 Task: Create a section Feature Flagging Sprint and in the section, add a milestone API Integration in the project AutoBoost
Action: Mouse moved to (90, 254)
Screenshot: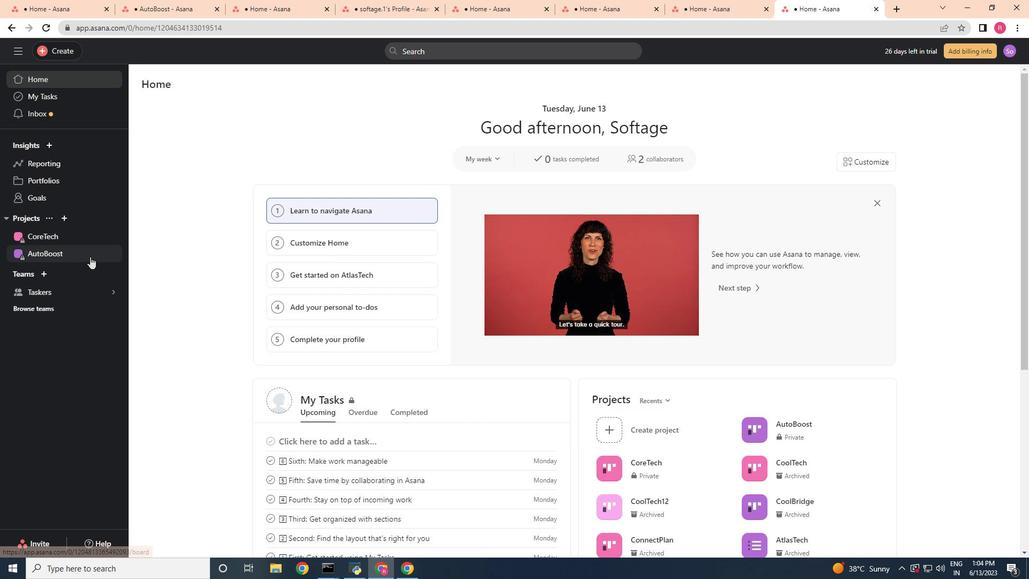 
Action: Mouse pressed left at (90, 254)
Screenshot: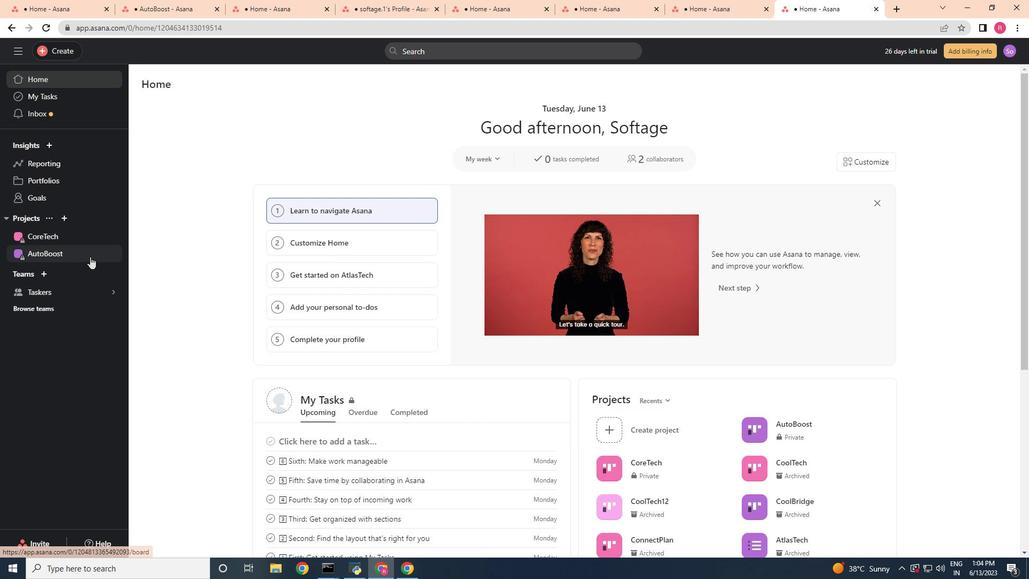 
Action: Mouse moved to (195, 105)
Screenshot: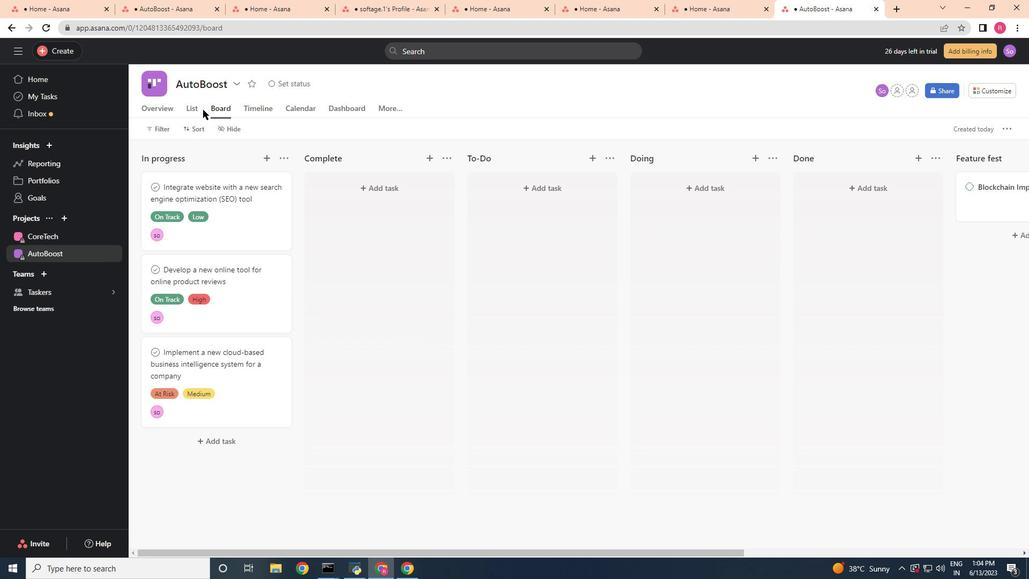 
Action: Mouse pressed left at (195, 105)
Screenshot: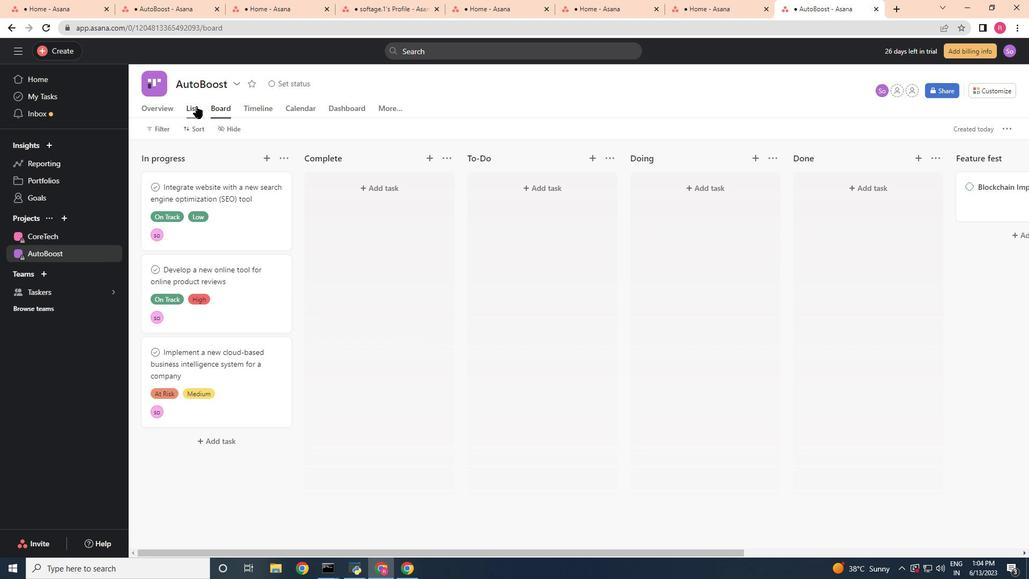 
Action: Mouse moved to (262, 396)
Screenshot: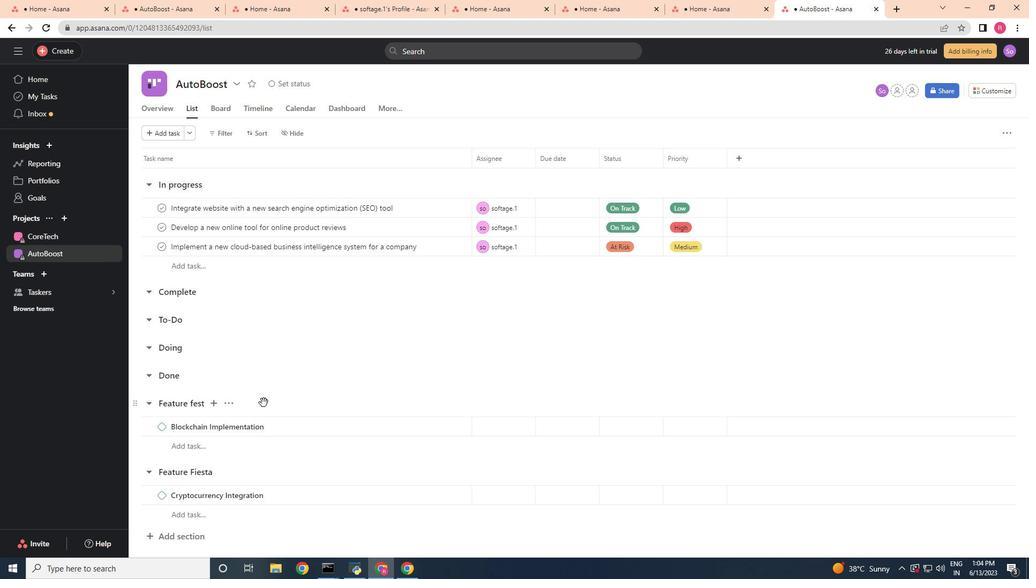 
Action: Mouse scrolled (262, 396) with delta (0, 0)
Screenshot: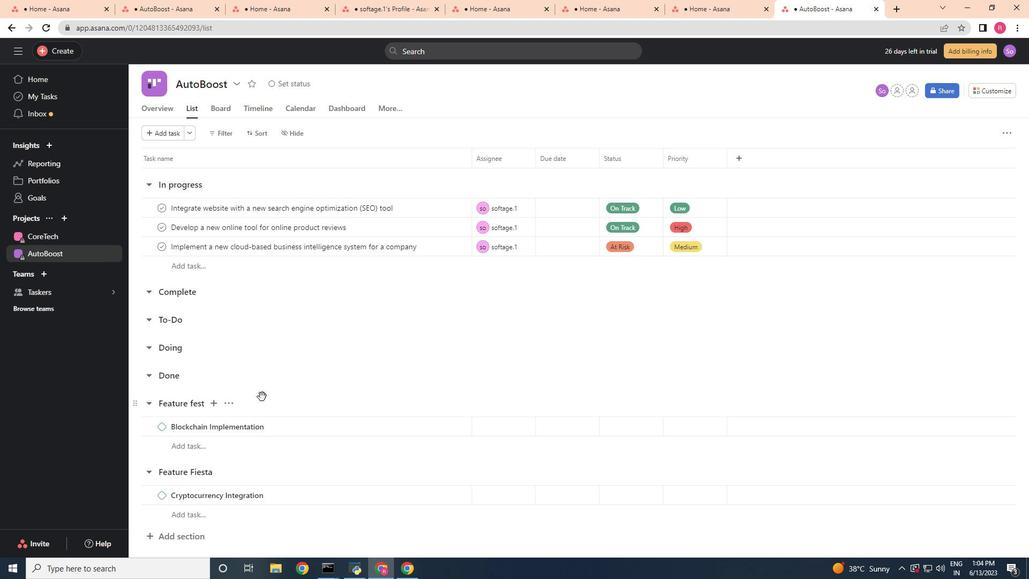 
Action: Mouse scrolled (262, 396) with delta (0, 0)
Screenshot: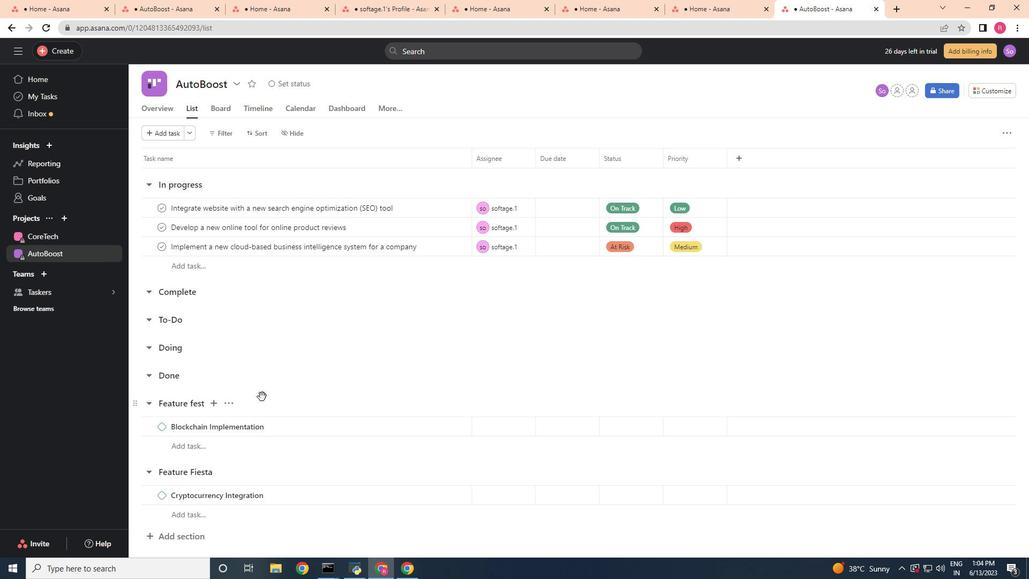 
Action: Mouse scrolled (262, 396) with delta (0, 0)
Screenshot: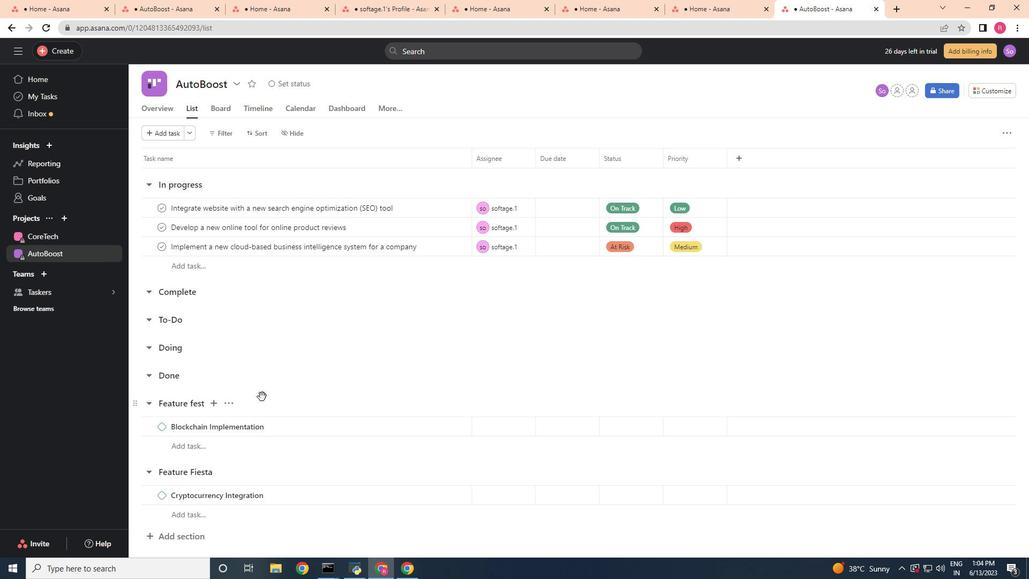 
Action: Mouse scrolled (262, 396) with delta (0, 0)
Screenshot: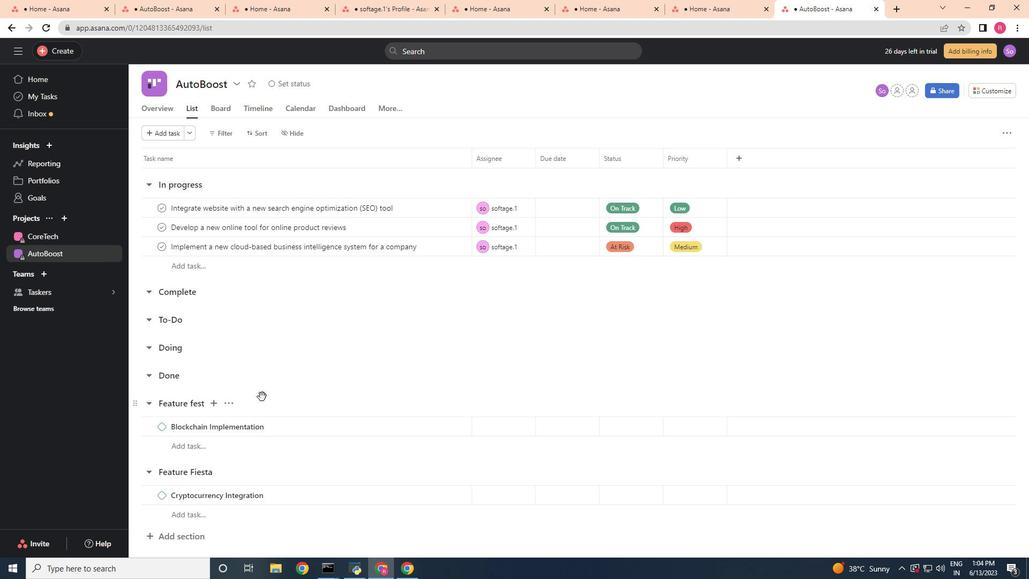 
Action: Mouse scrolled (262, 396) with delta (0, 0)
Screenshot: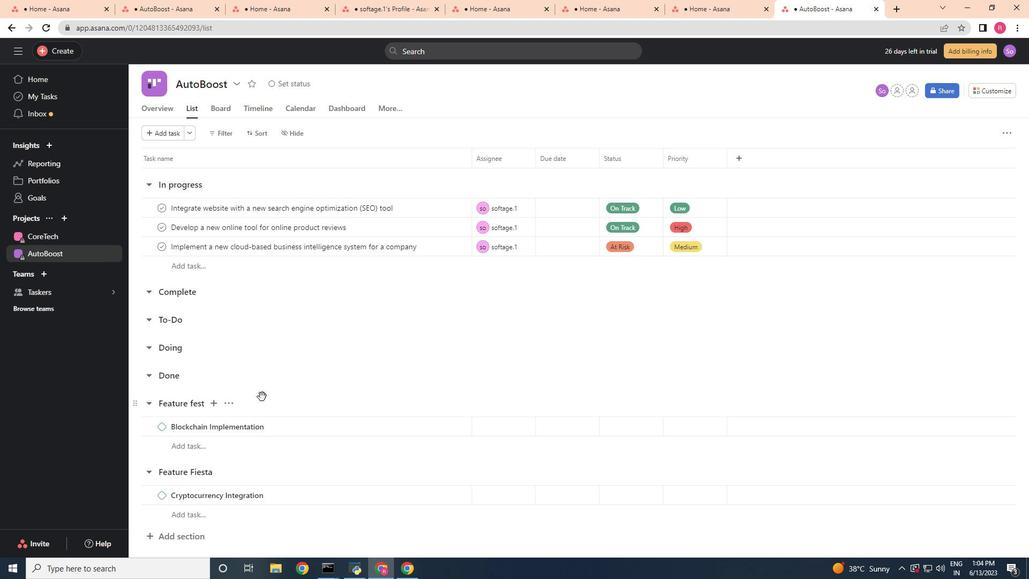 
Action: Mouse moved to (187, 539)
Screenshot: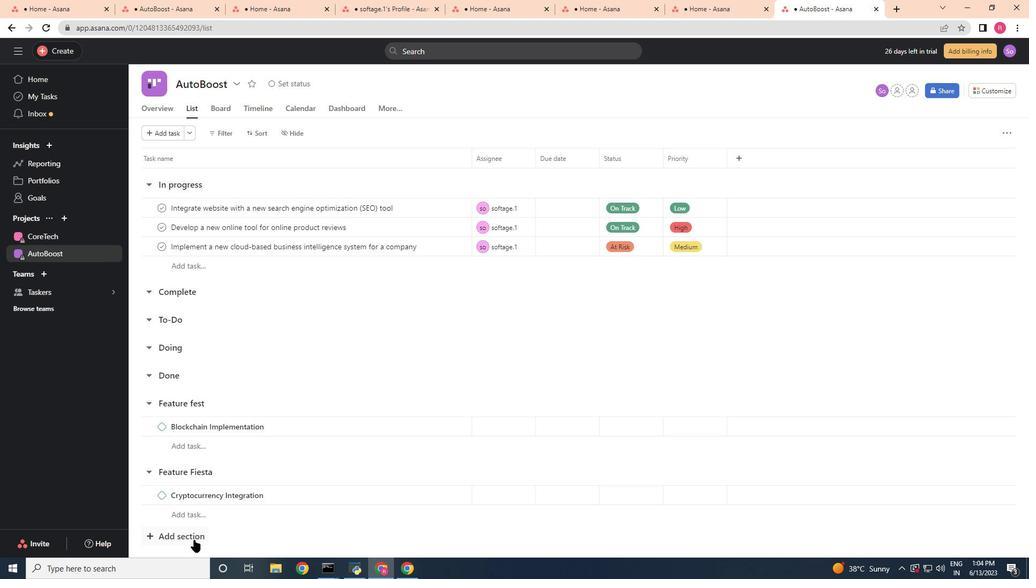 
Action: Mouse pressed left at (187, 539)
Screenshot: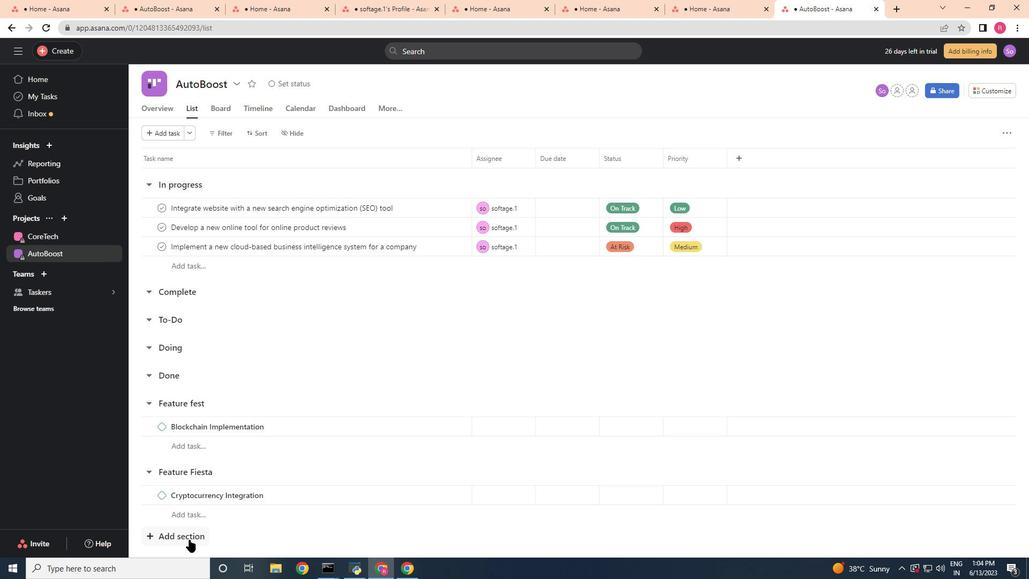 
Action: Mouse moved to (190, 526)
Screenshot: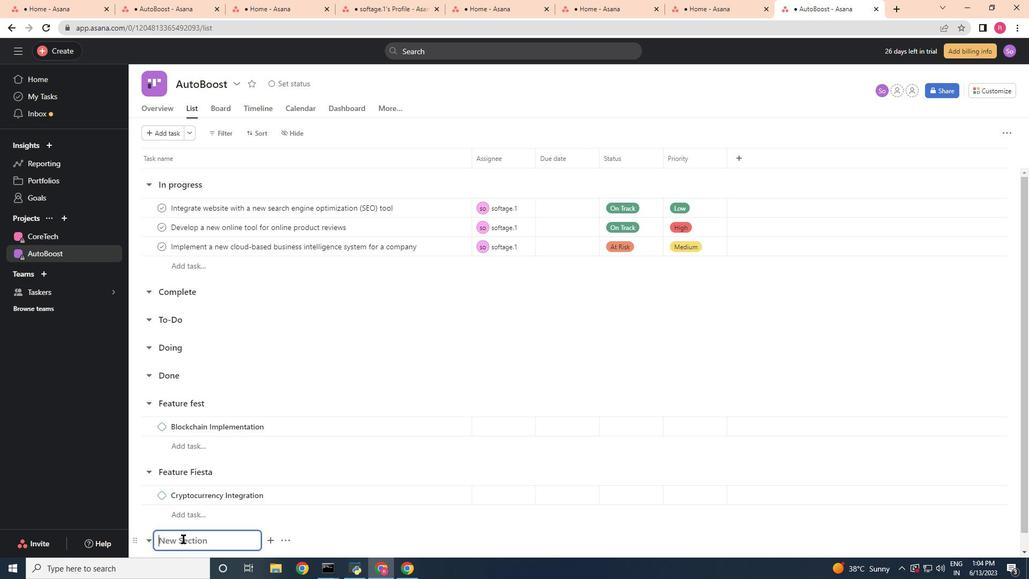 
Action: Mouse scrolled (190, 526) with delta (0, 0)
Screenshot: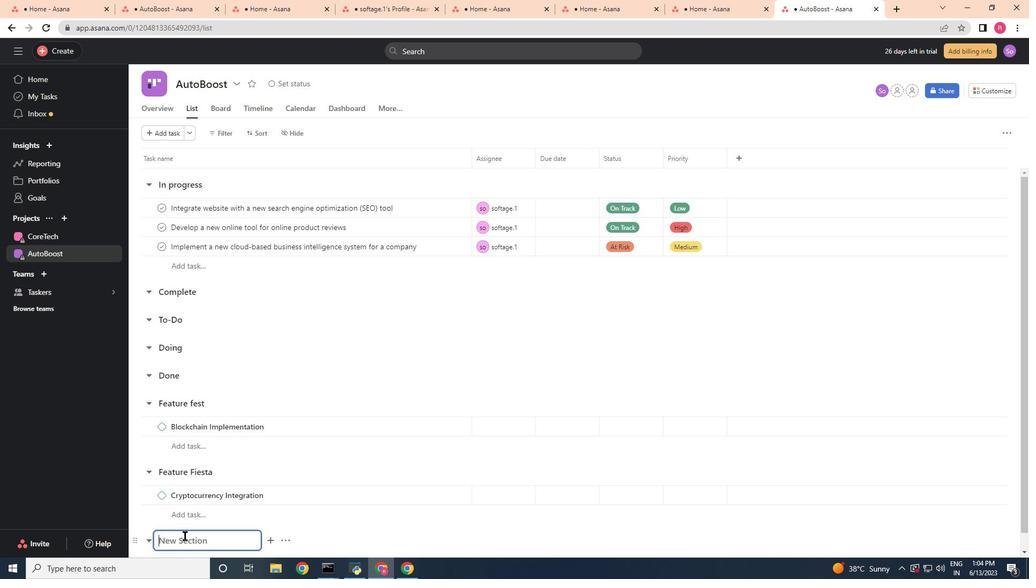 
Action: Mouse scrolled (190, 526) with delta (0, 0)
Screenshot: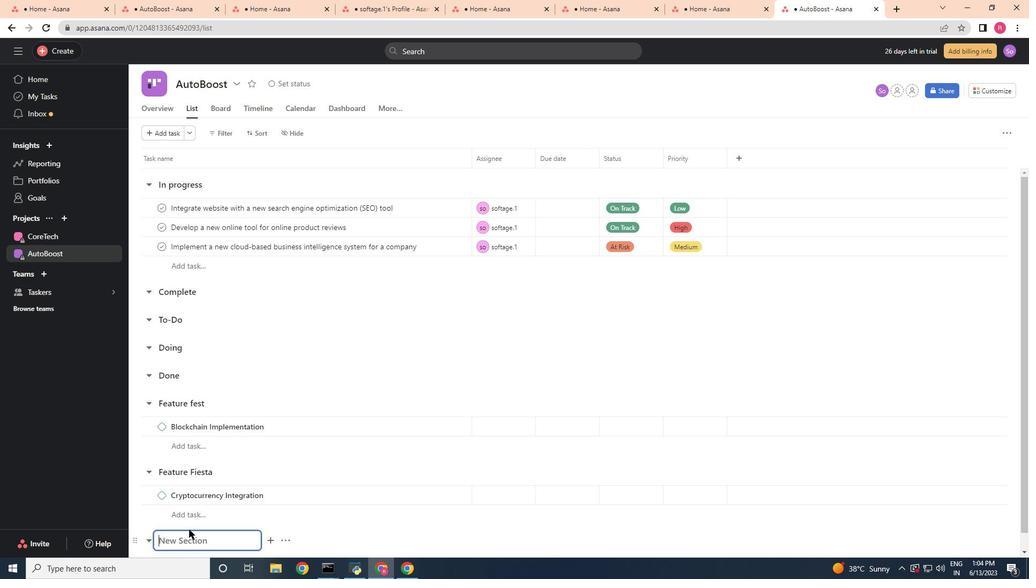 
Action: Mouse moved to (191, 525)
Screenshot: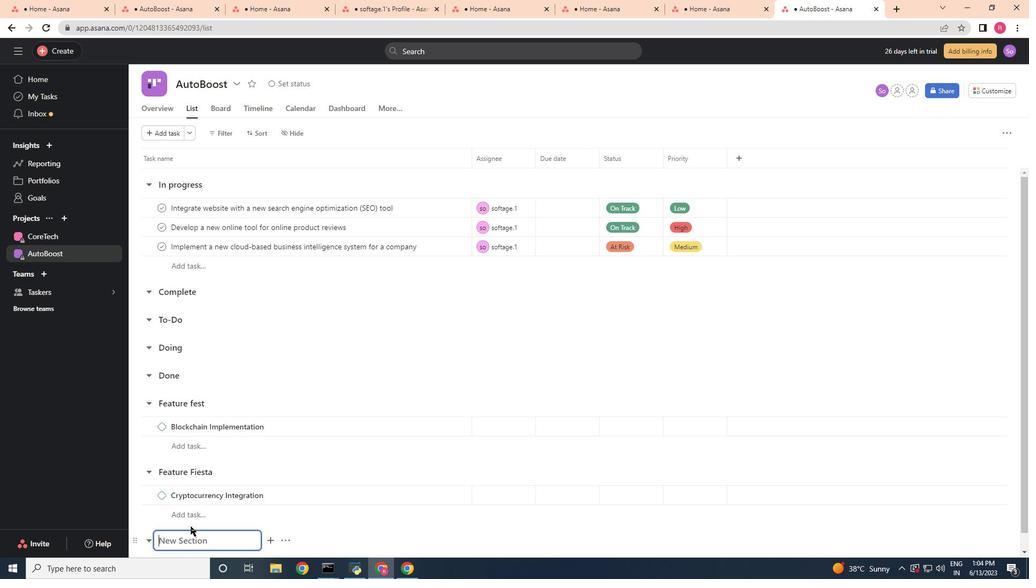 
Action: Mouse scrolled (191, 524) with delta (0, 0)
Screenshot: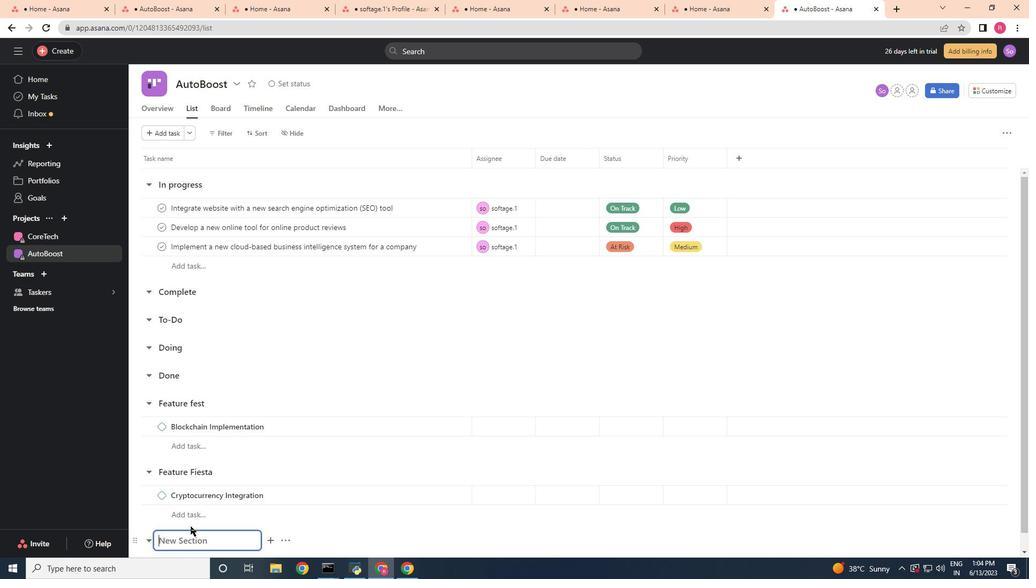 
Action: Mouse moved to (193, 523)
Screenshot: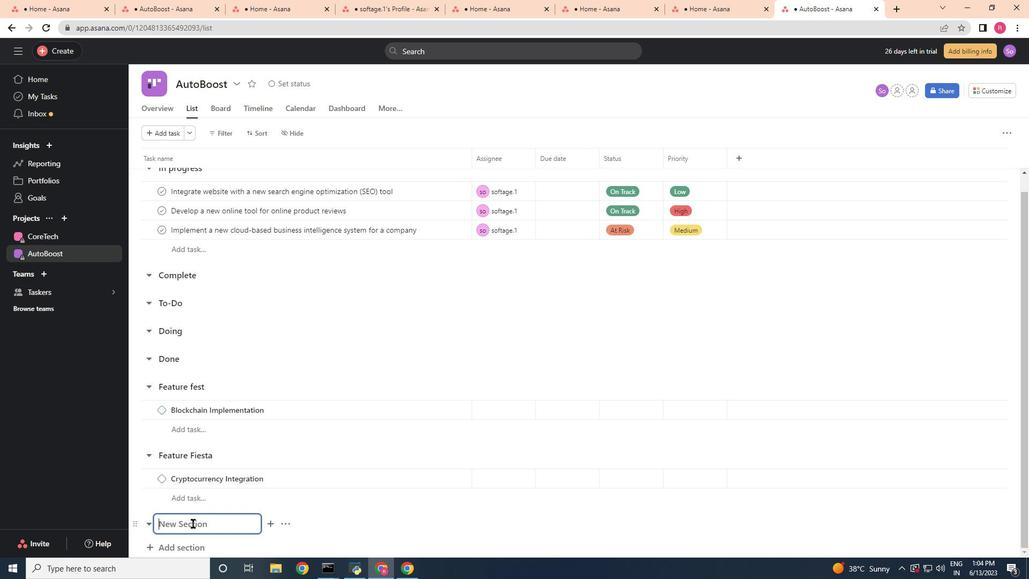 
Action: Key pressed <Key.shift><Key.shift><Key.shift>Feature<Key.space><Key.shift><Key.shift><Key.shift><Key.shift><Key.shift><Key.shift><Key.shift>Flagging<Key.enter><Key.shift><Key.shift><Key.shift><Key.shift><Key.shift><Key.shift><Key.shift>API<Key.space><Key.backspace><Key.backspace><Key.backspace><Key.space><Key.backspace><Key.shift>O<Key.backspace><Key.shift>Pi<Key.space><Key.backspace><Key.backspace><Key.shift>I<Key.space><Key.shift>Integration
Screenshot: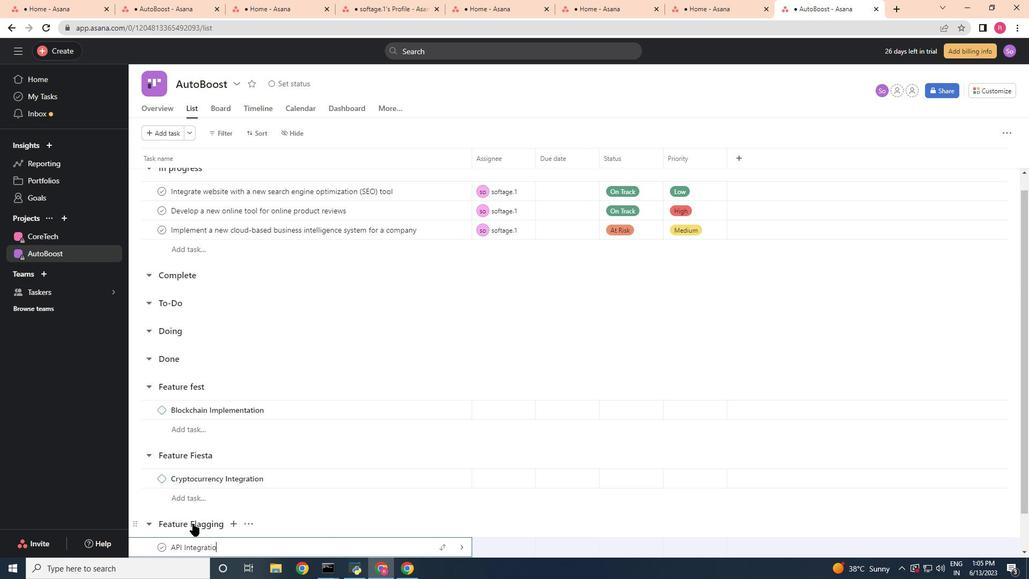 
Action: Mouse moved to (248, 494)
Screenshot: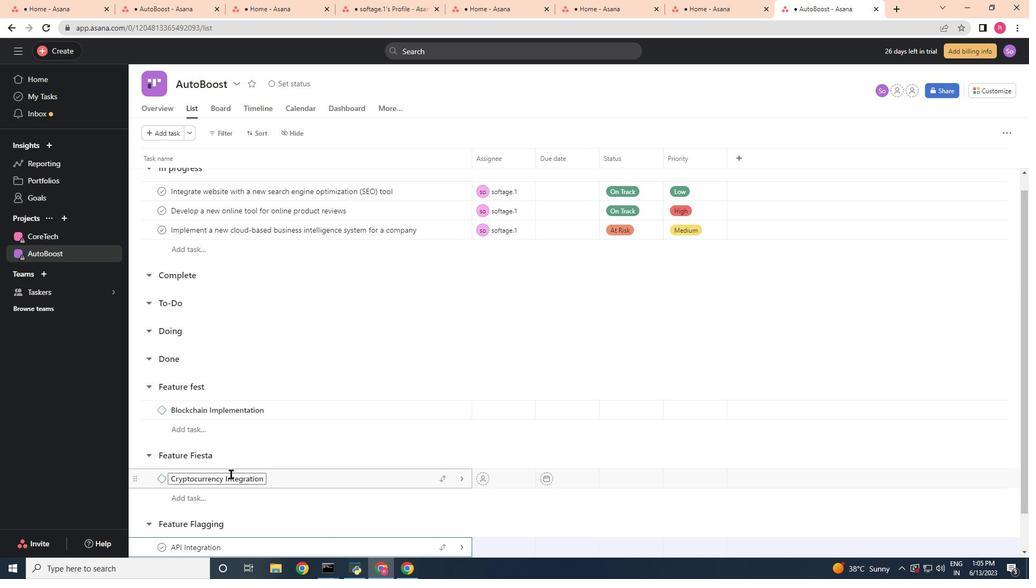 
Action: Mouse scrolled (248, 494) with delta (0, 0)
Screenshot: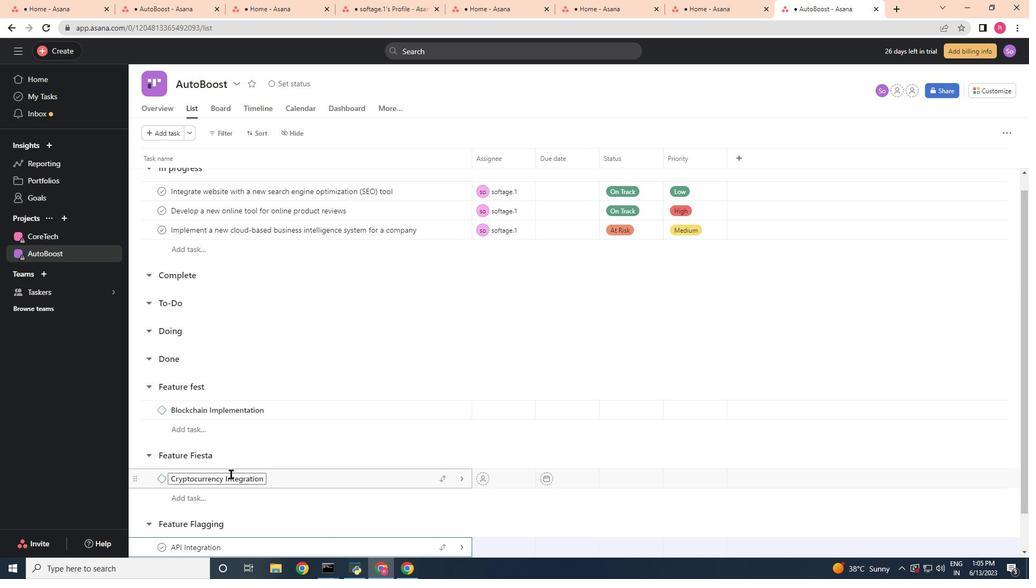 
Action: Mouse moved to (255, 505)
Screenshot: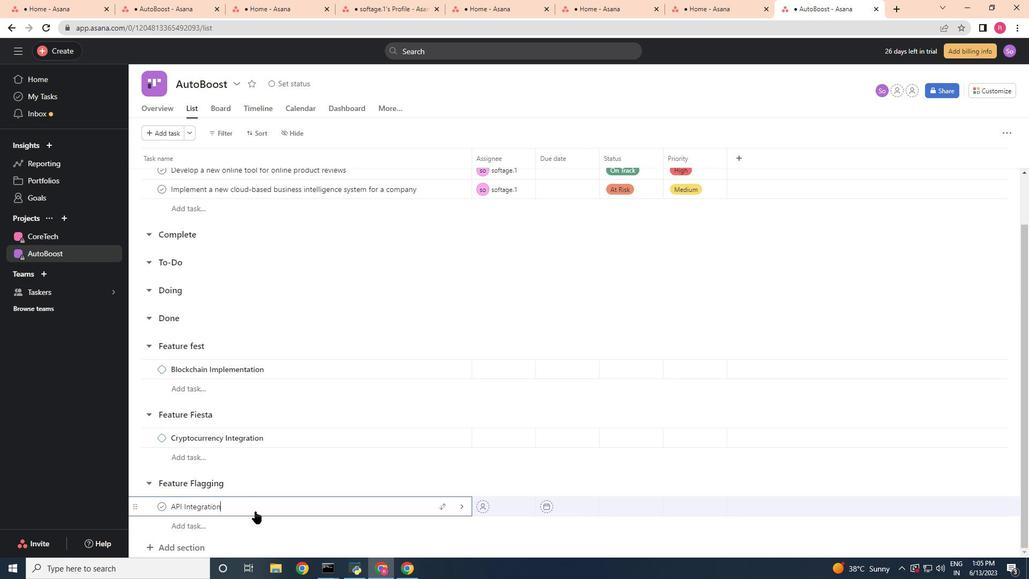 
Action: Mouse pressed right at (255, 505)
Screenshot: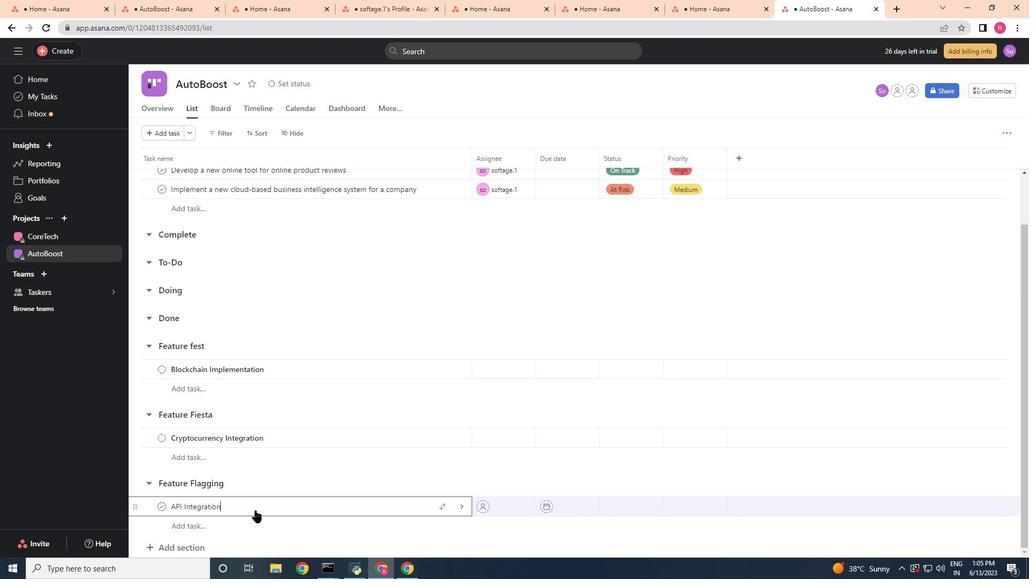 
Action: Mouse moved to (293, 469)
Screenshot: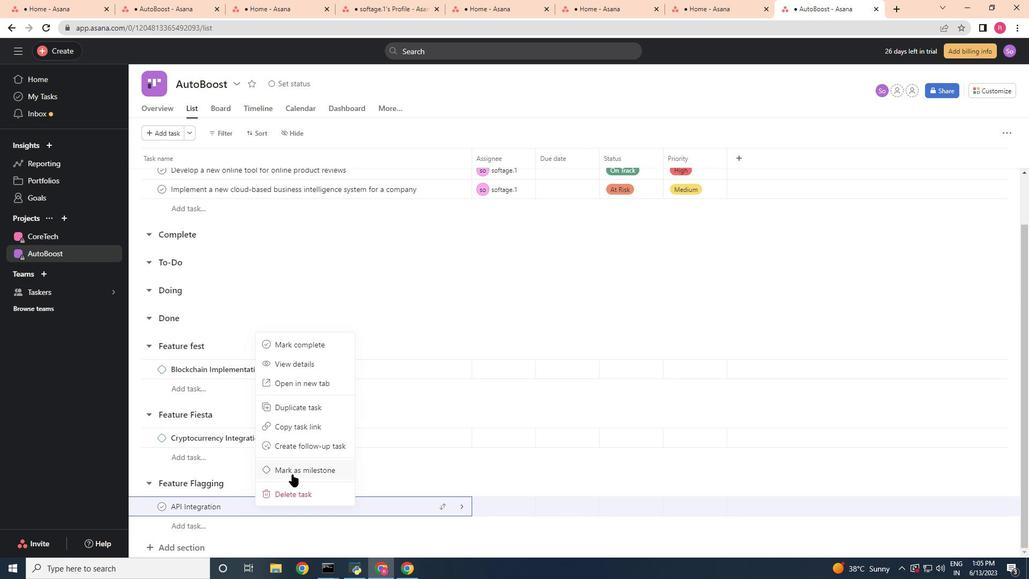 
Action: Mouse pressed left at (293, 469)
Screenshot: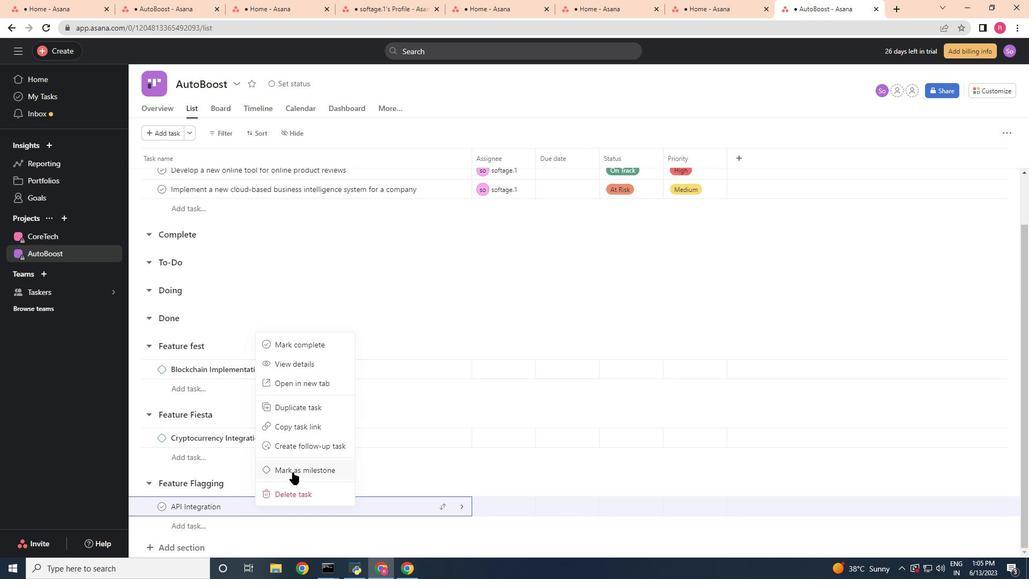 
Action: Mouse moved to (294, 469)
Screenshot: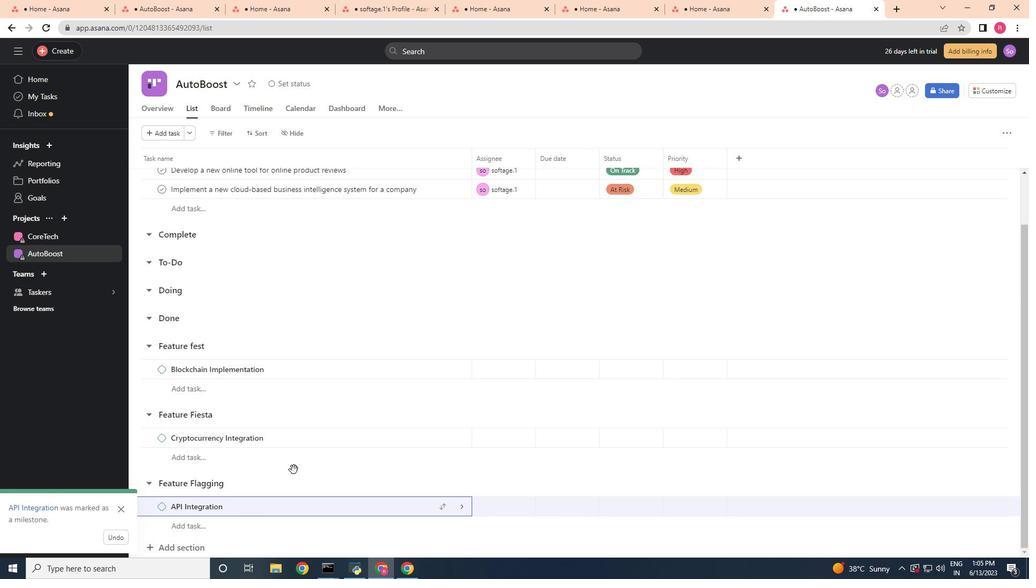 
